 Task: Get directions from Chichen Itza, Mexico to Tulum, Quintana Roo, Mexico departing at 10:00 am on the 17th of June
Action: Mouse moved to (264, 64)
Screenshot: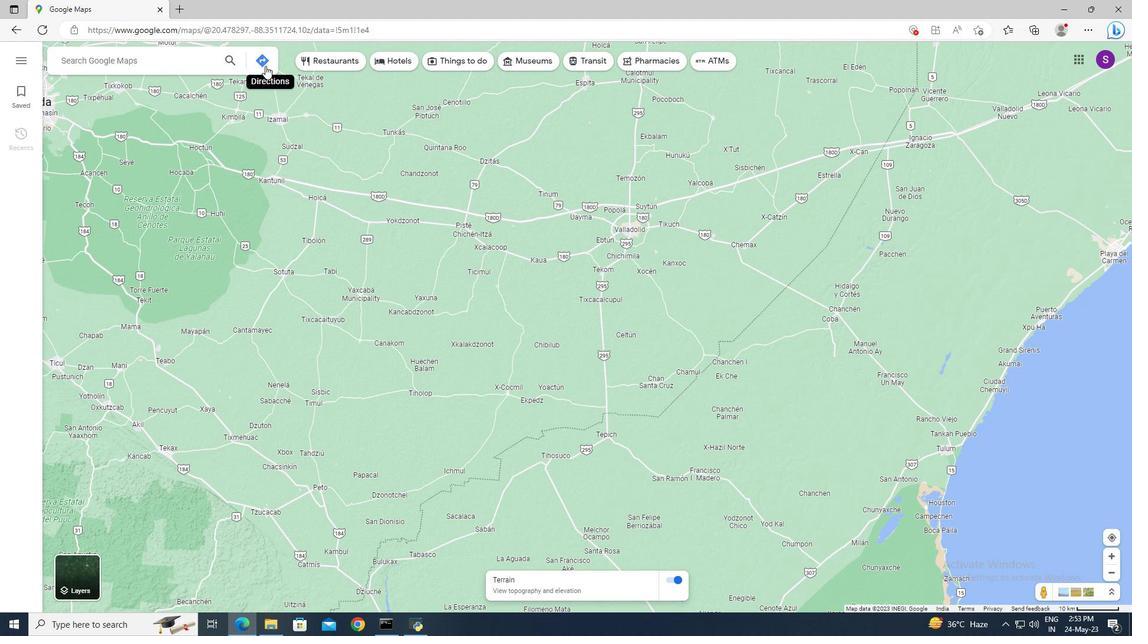 
Action: Mouse pressed left at (264, 64)
Screenshot: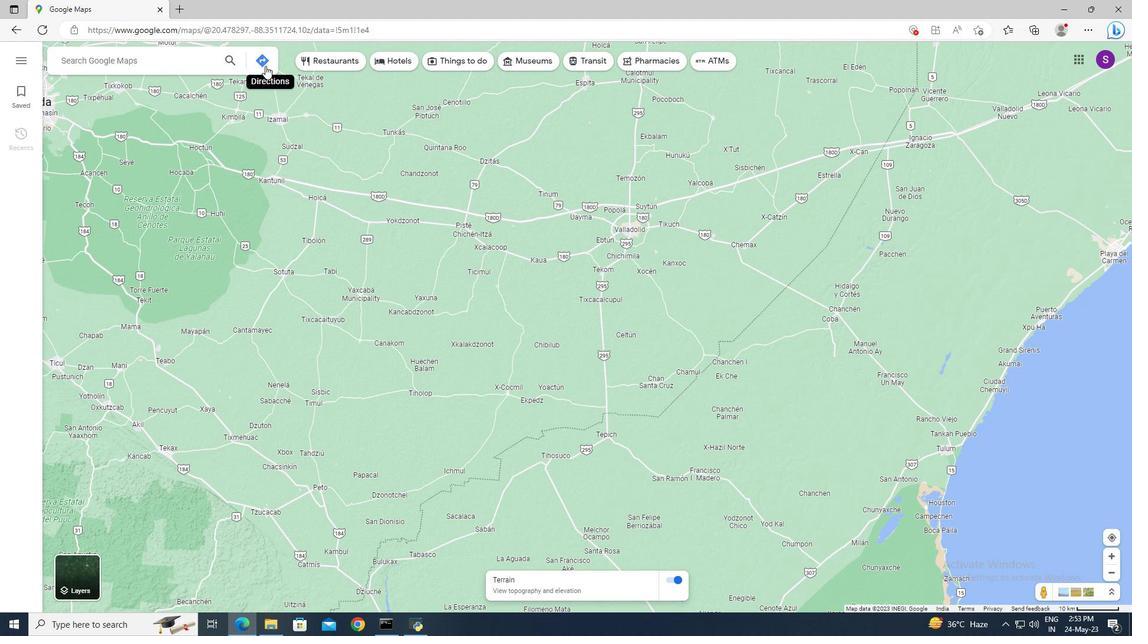 
Action: Mouse moved to (201, 83)
Screenshot: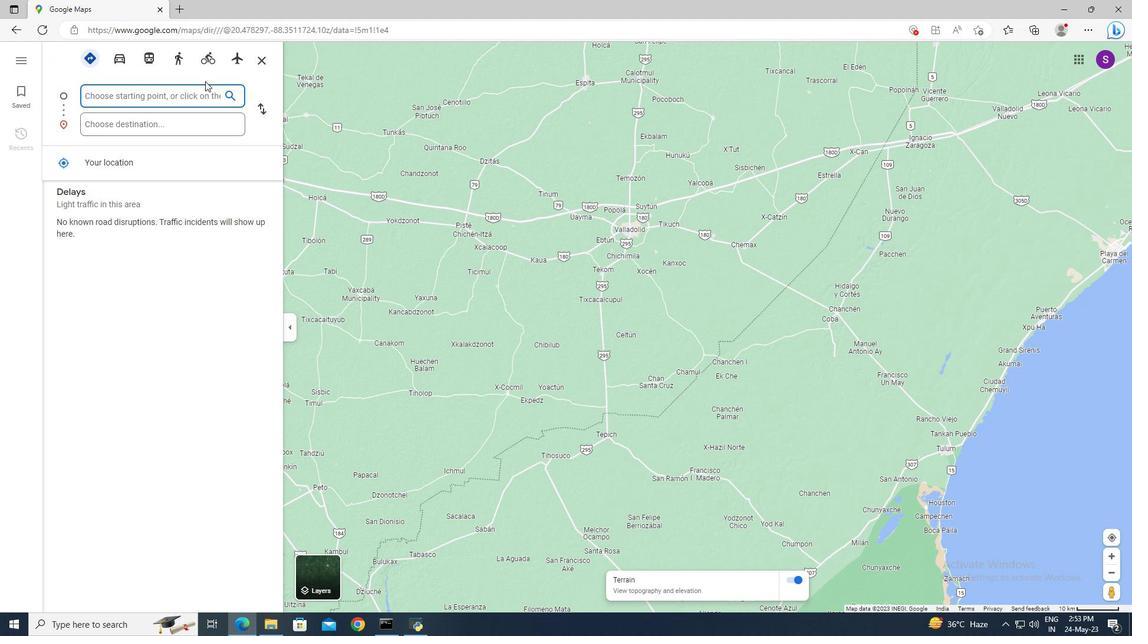 
Action: Key pressed <Key.shift>Chichen<Key.space><Key.shift>Itza,<Key.space><Key.shift>Mexio<Key.backspace>co<Key.tab><Key.tab><Key.shift>Tulum,<Key.space><Key.shift_r>Quin
Screenshot: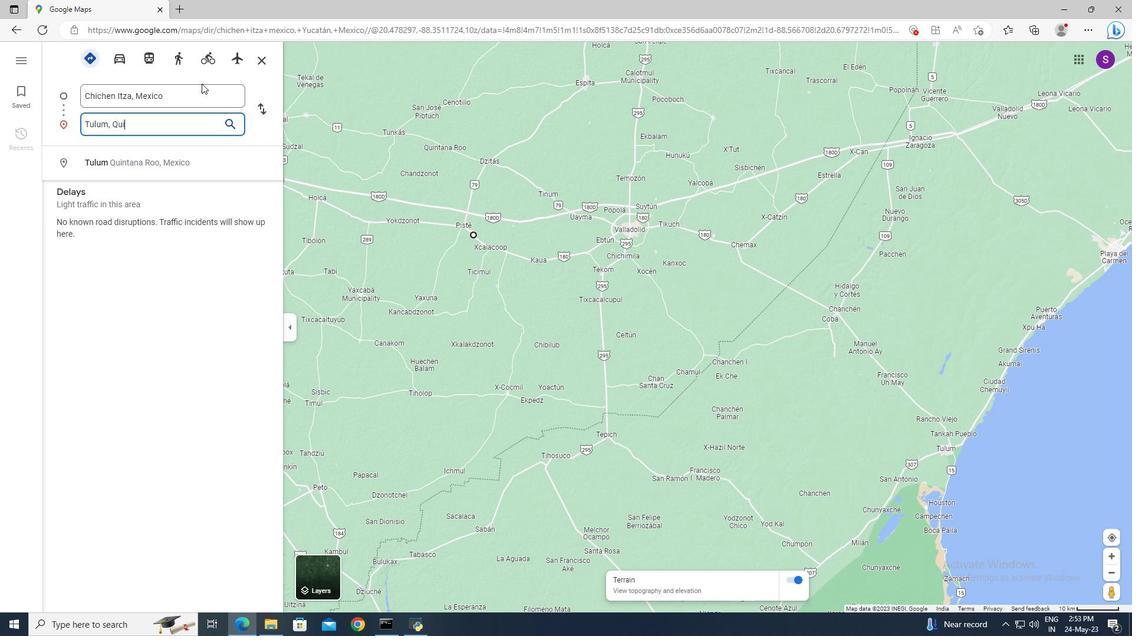 
Action: Mouse moved to (190, 163)
Screenshot: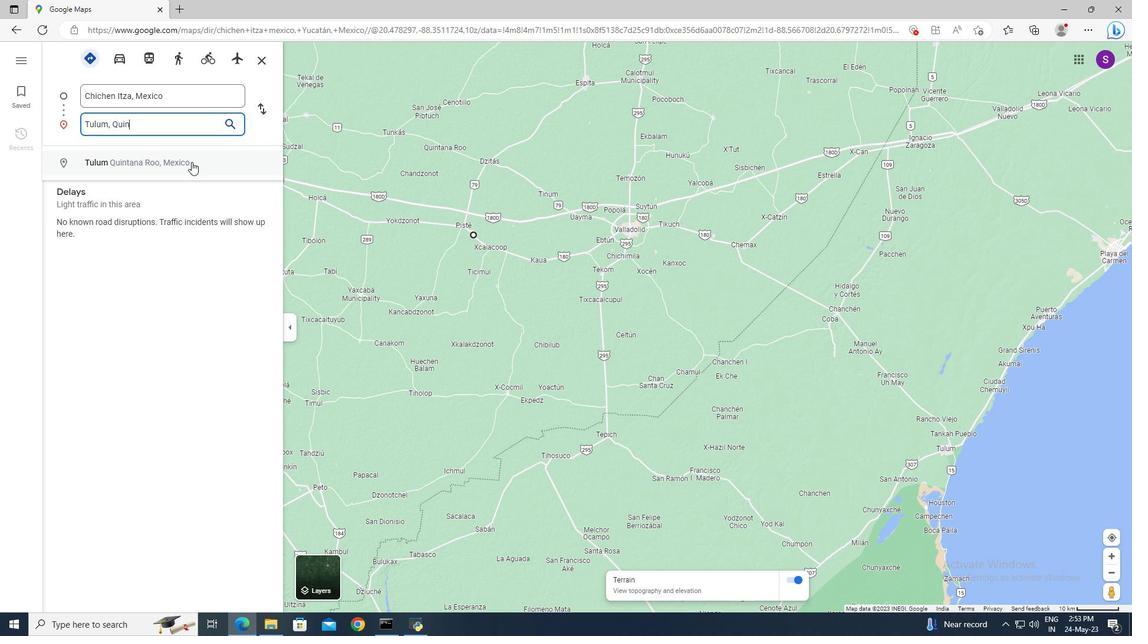 
Action: Mouse pressed left at (190, 163)
Screenshot: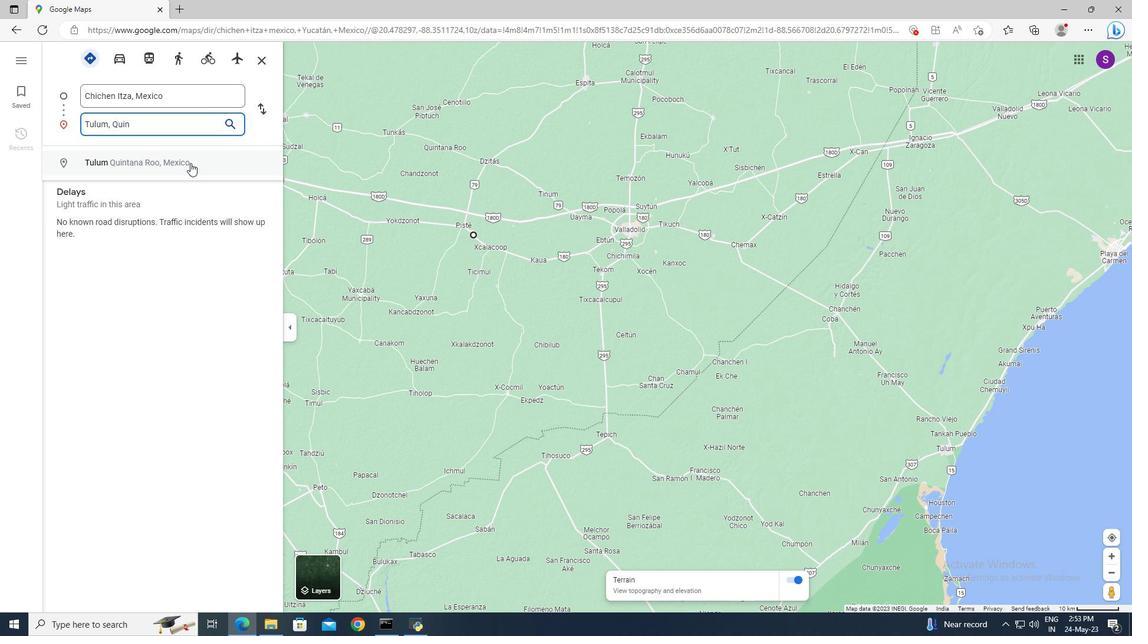 
Action: Mouse moved to (132, 191)
Screenshot: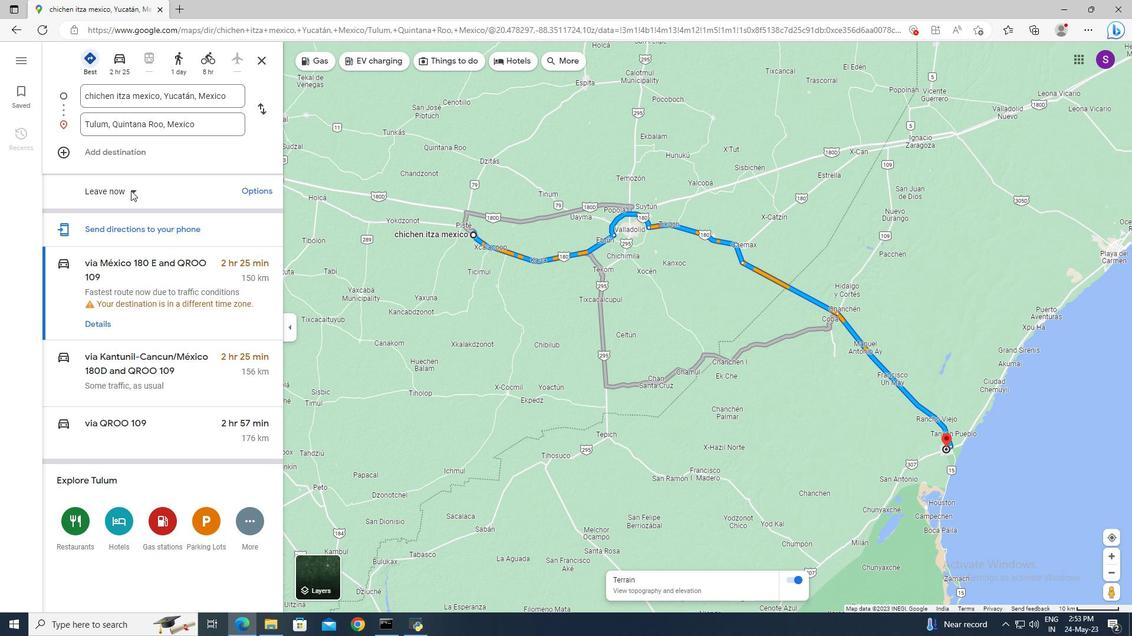 
Action: Mouse pressed left at (132, 191)
Screenshot: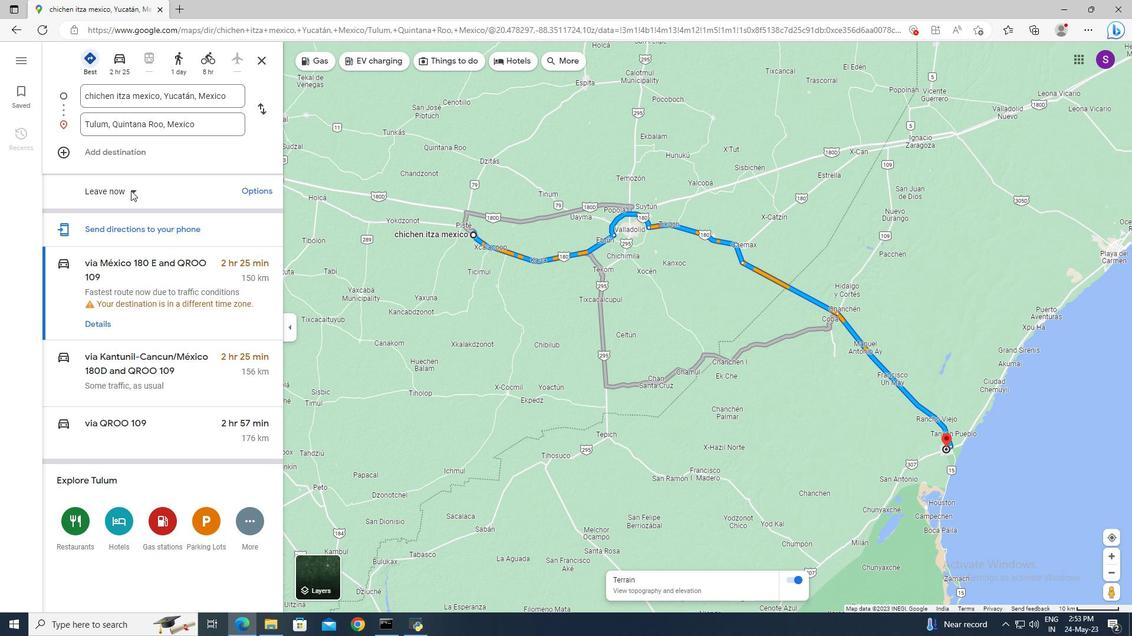 
Action: Mouse moved to (110, 227)
Screenshot: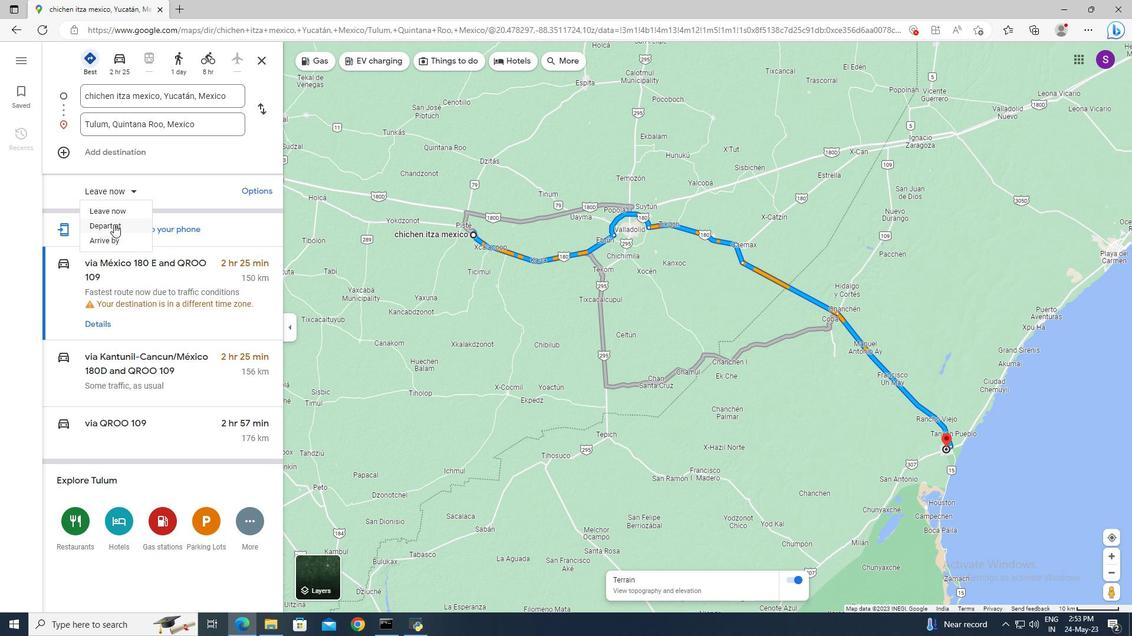 
Action: Mouse pressed left at (110, 227)
Screenshot: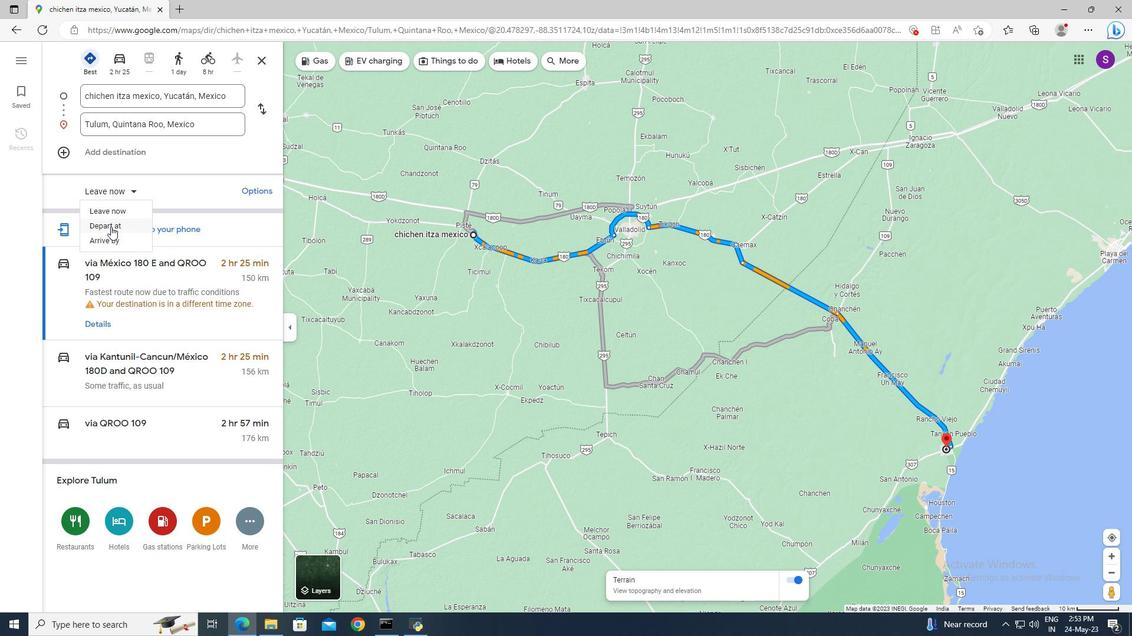 
Action: Mouse moved to (142, 183)
Screenshot: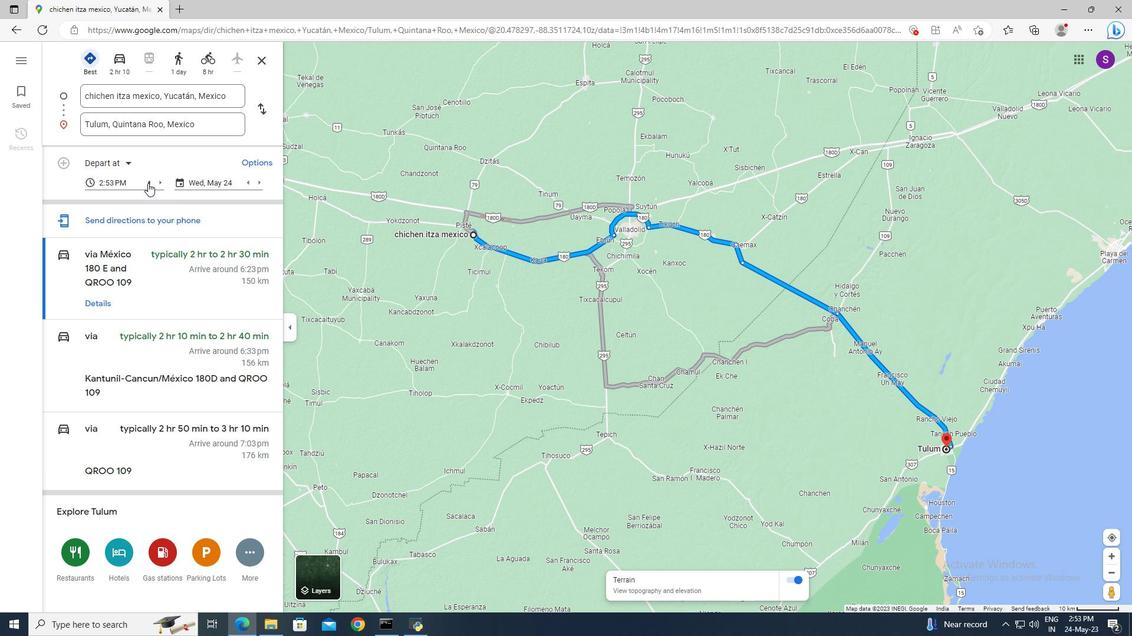 
Action: Mouse pressed left at (142, 183)
Screenshot: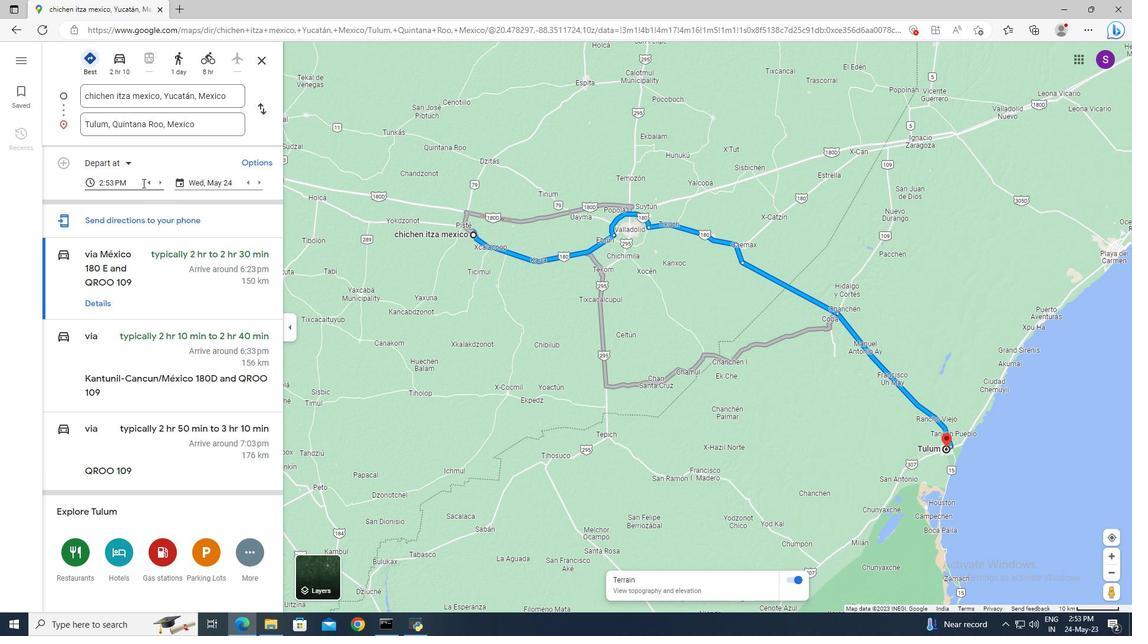 
Action: Mouse moved to (157, 261)
Screenshot: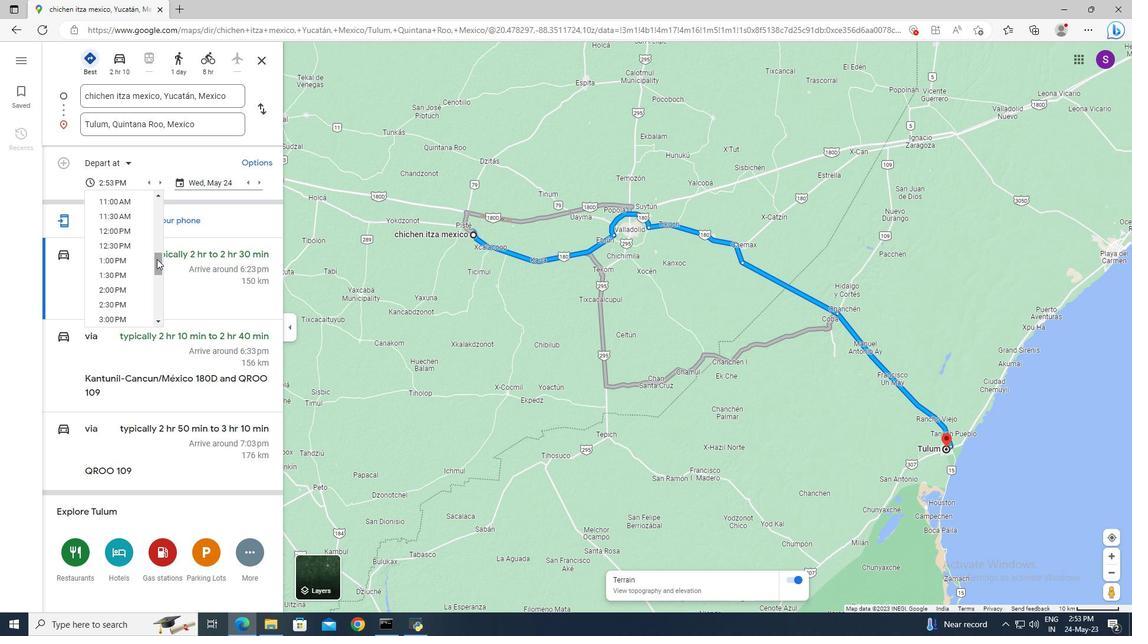 
Action: Mouse pressed left at (157, 261)
Screenshot: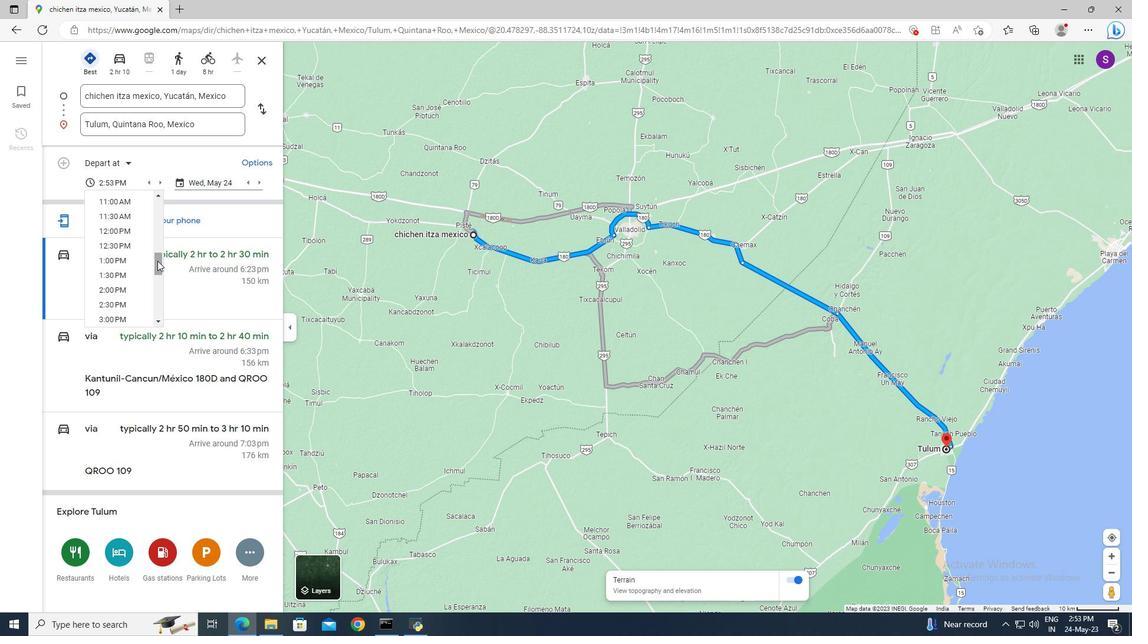 
Action: Mouse moved to (125, 274)
Screenshot: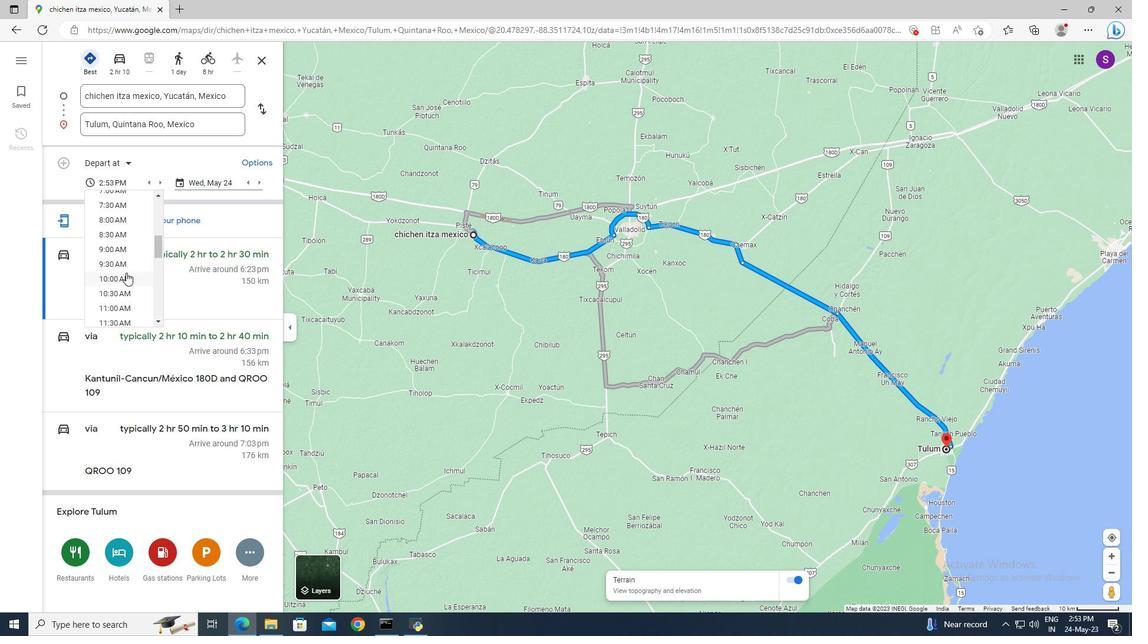 
Action: Mouse pressed left at (125, 274)
Screenshot: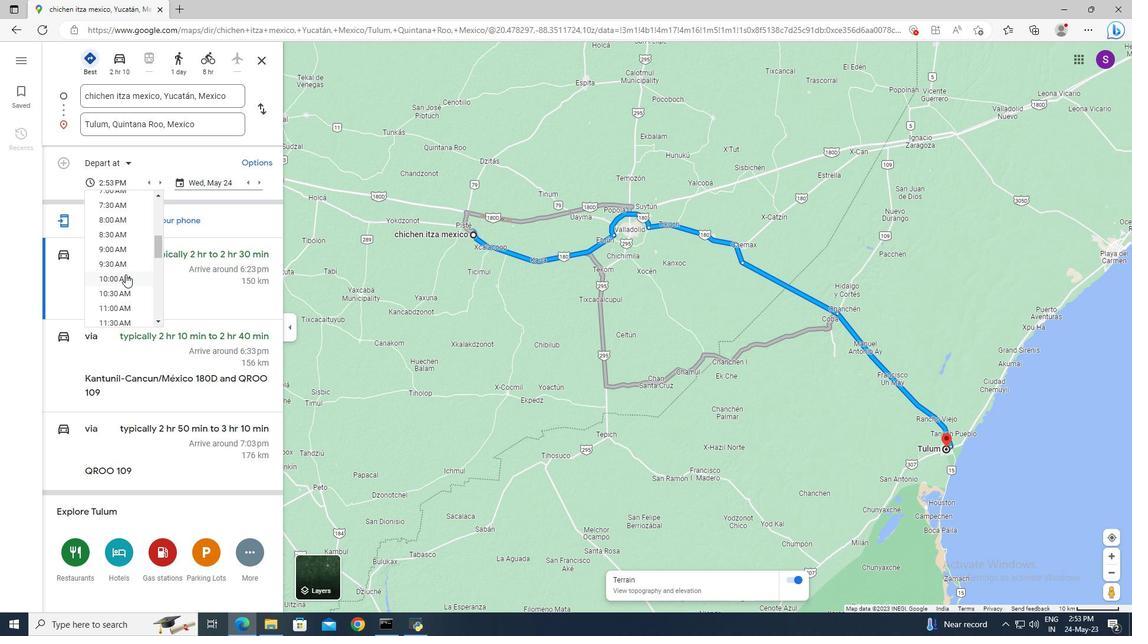 
Action: Mouse moved to (218, 183)
Screenshot: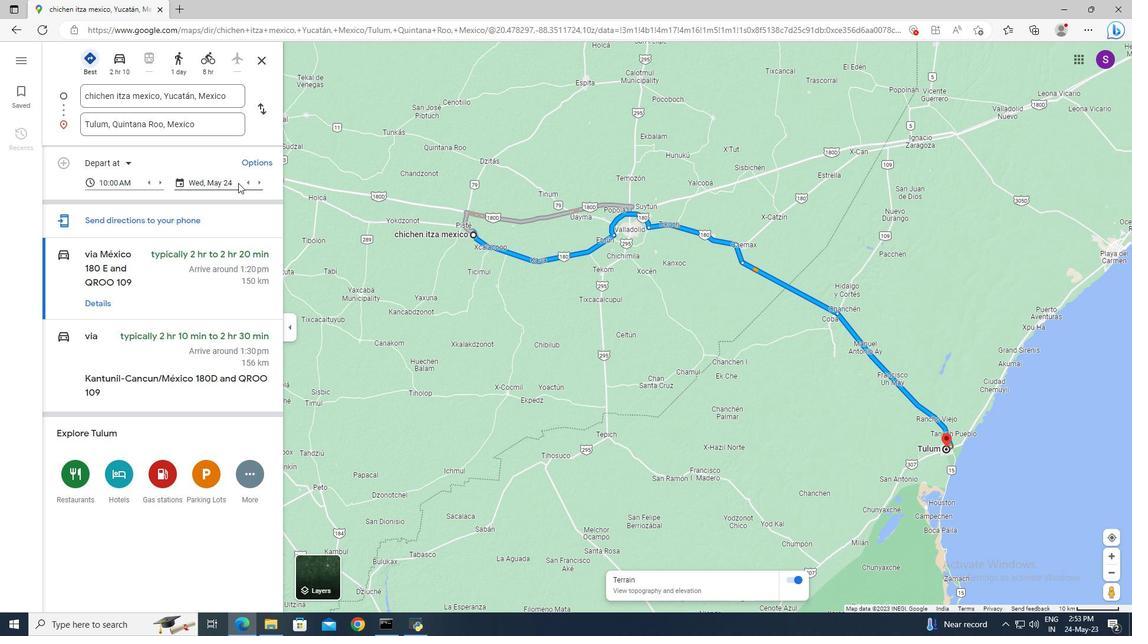 
Action: Mouse pressed left at (218, 183)
Screenshot: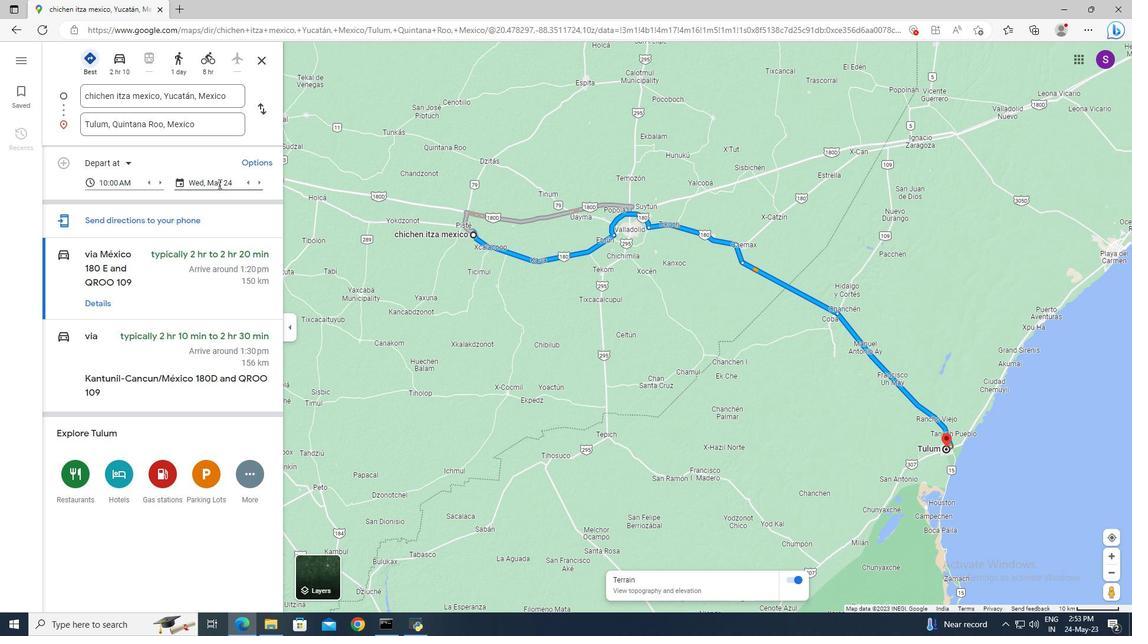 
Action: Mouse moved to (274, 205)
Screenshot: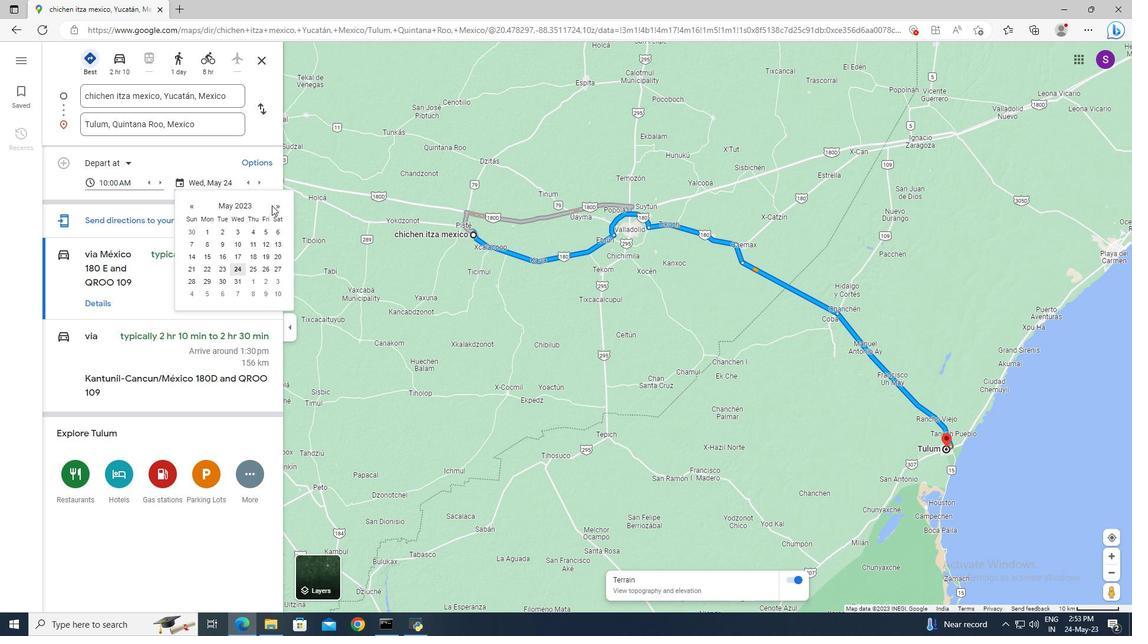 
Action: Mouse pressed left at (274, 205)
Screenshot: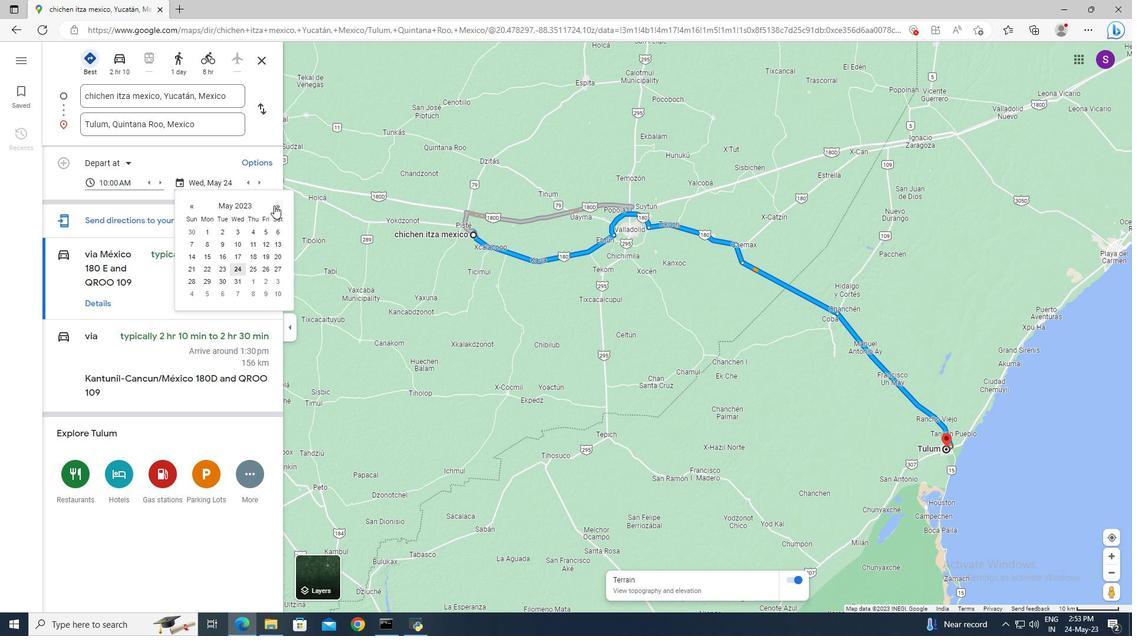 
Action: Mouse moved to (273, 251)
Screenshot: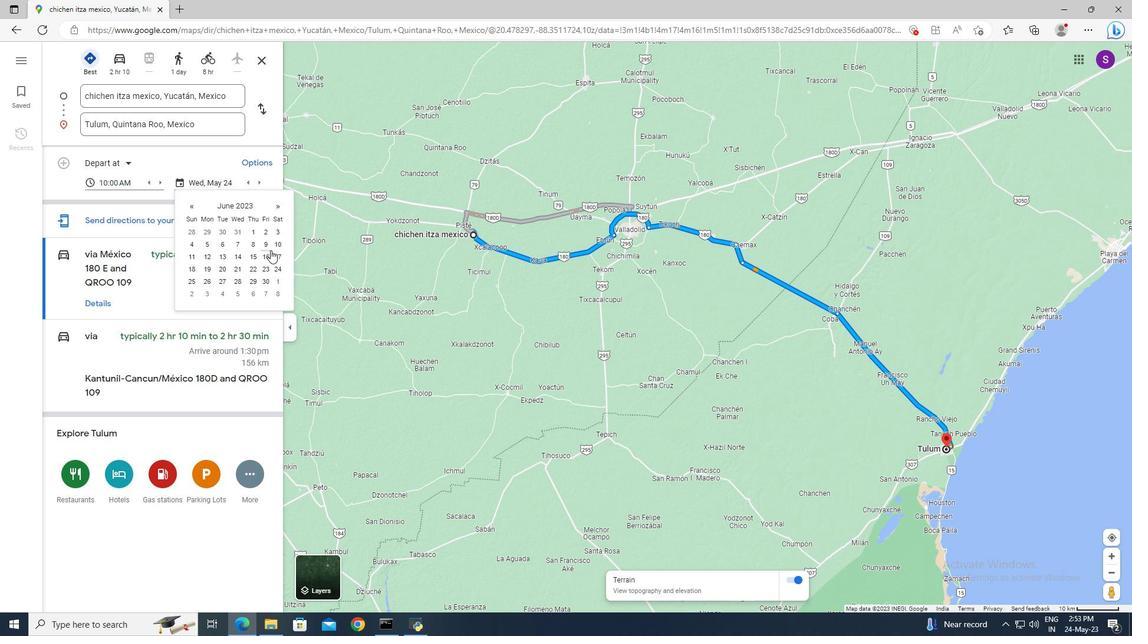
Action: Mouse pressed left at (273, 251)
Screenshot: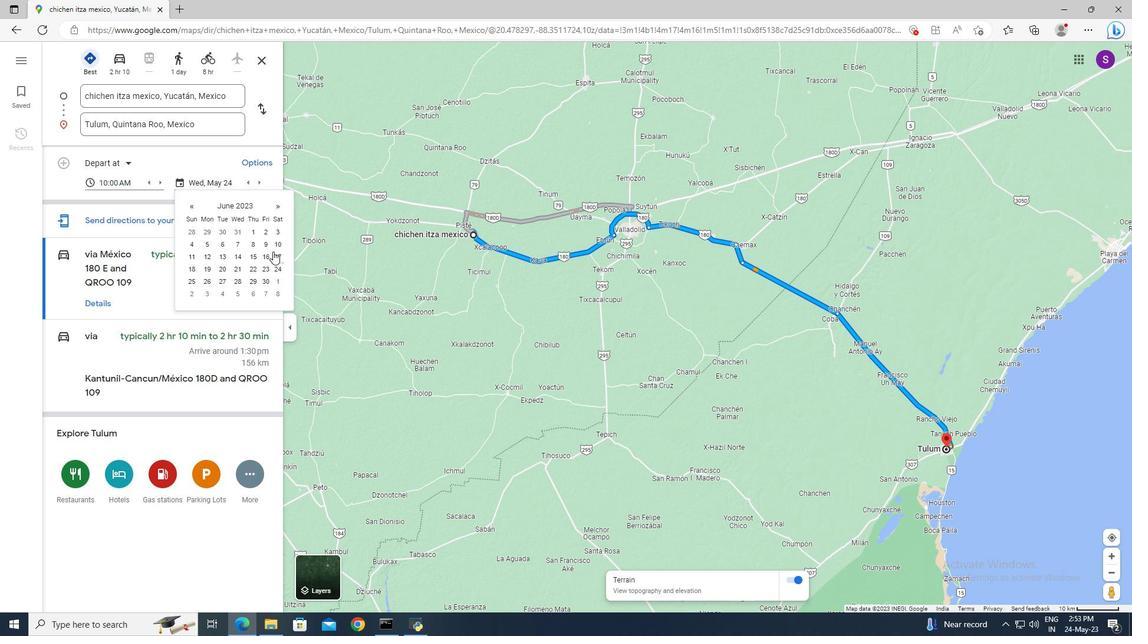
Action: Mouse scrolled (273, 251) with delta (0, 0)
Screenshot: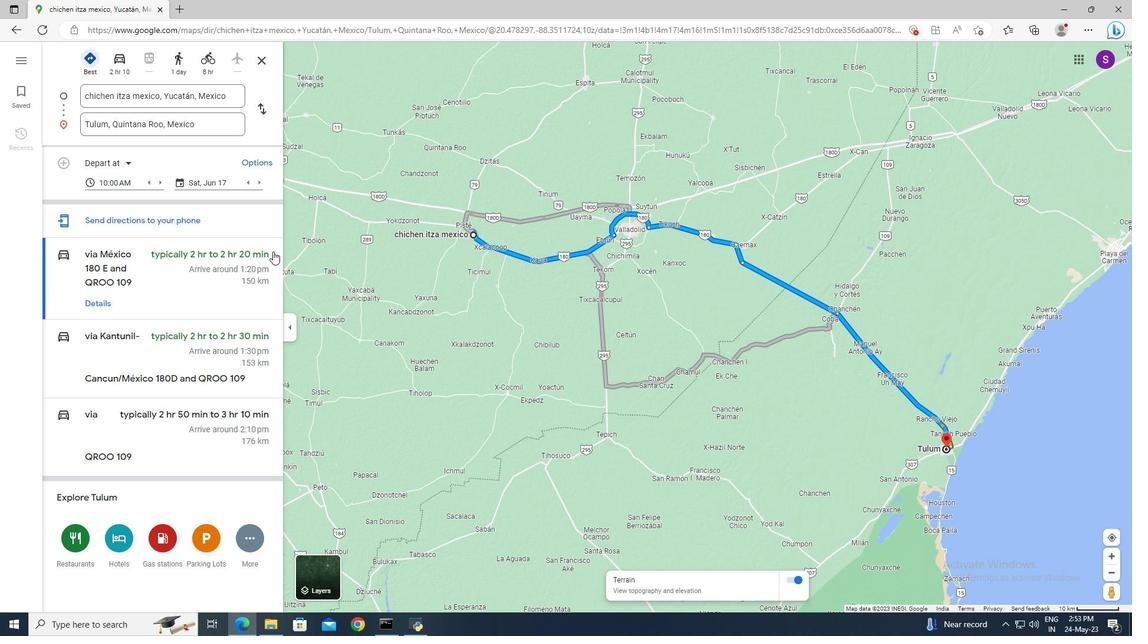 
Action: Mouse moved to (225, 262)
Screenshot: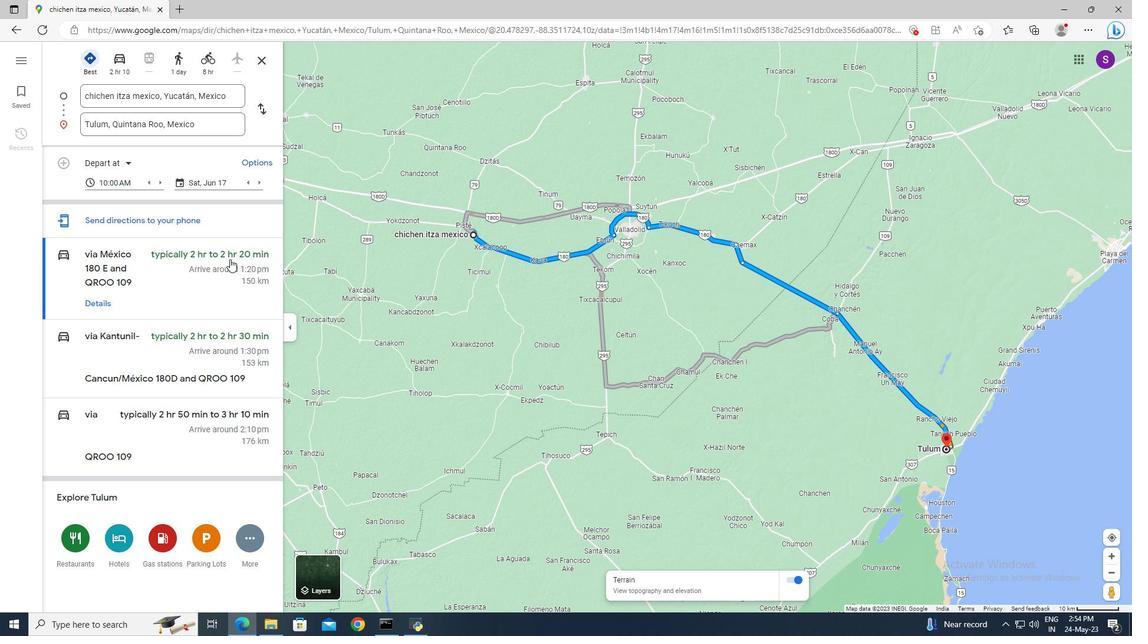 
